 Task: Select location "Mumbai, Maharashtra, India".
Action: Mouse moved to (393, 384)
Screenshot: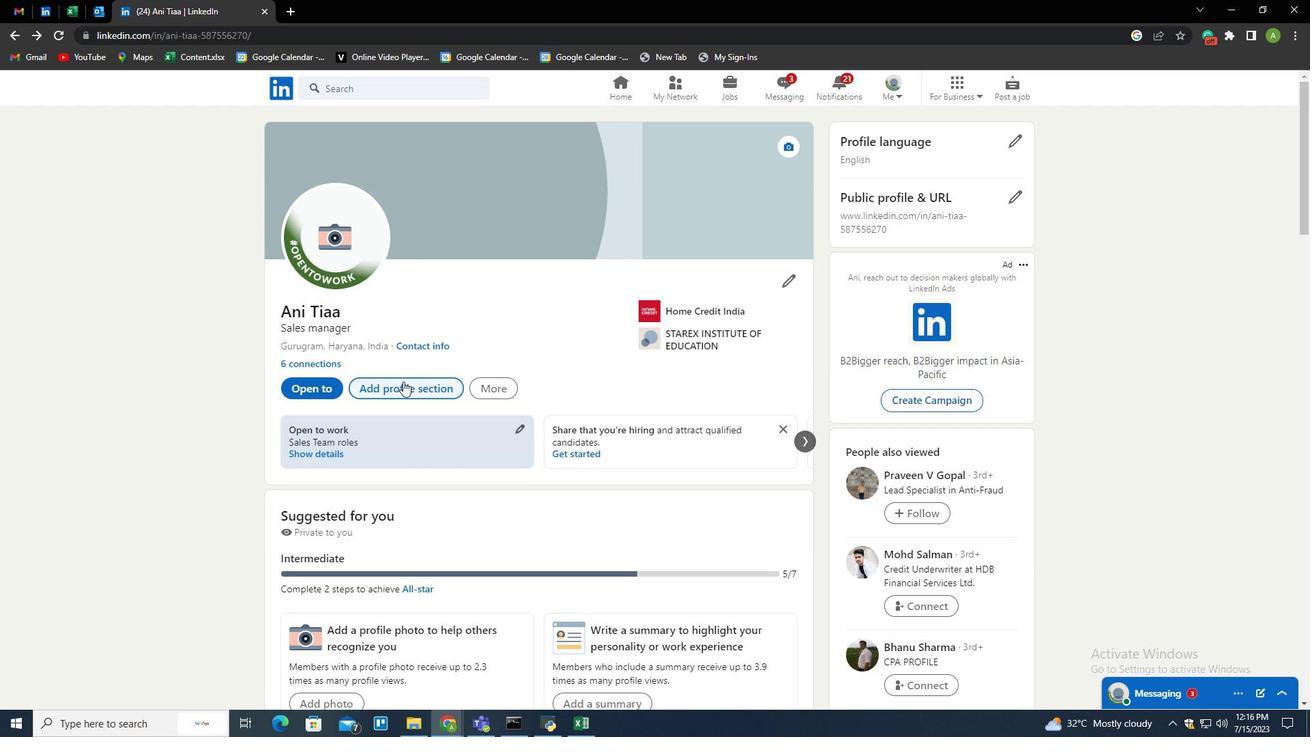 
Action: Mouse pressed left at (393, 384)
Screenshot: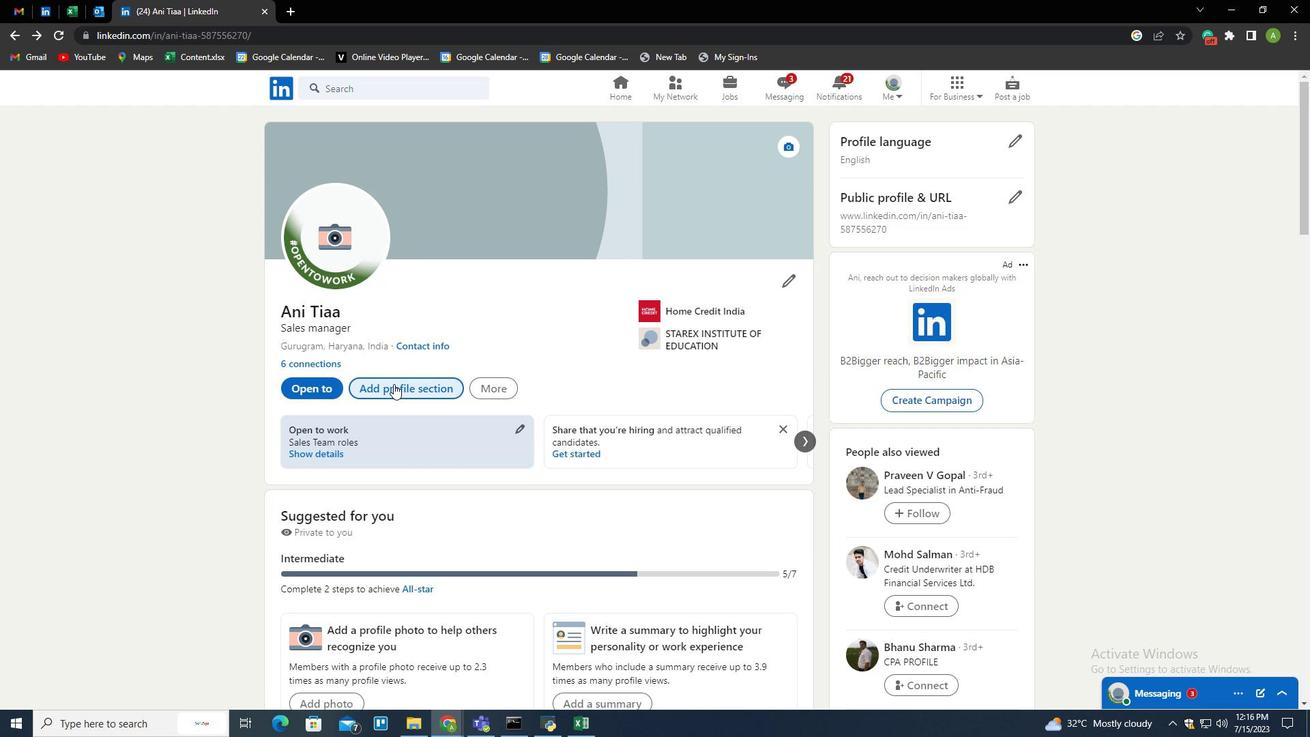 
Action: Mouse moved to (507, 278)
Screenshot: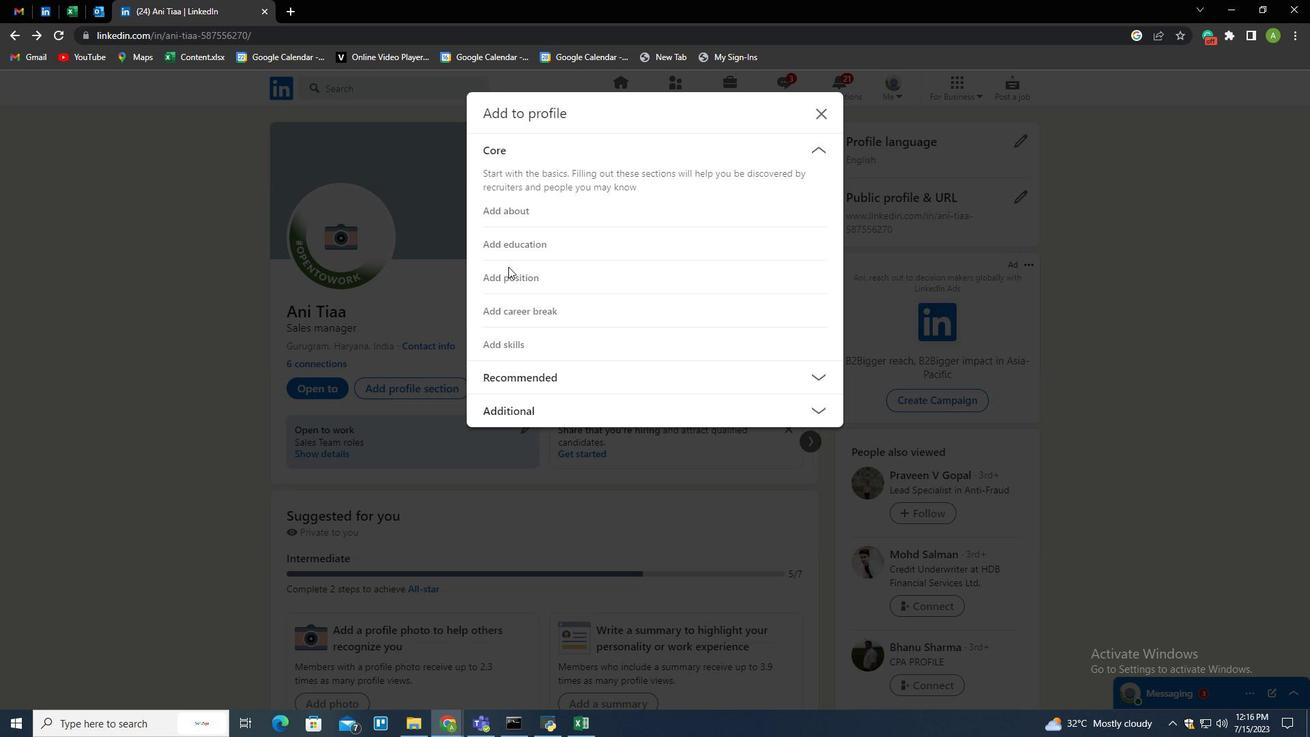 
Action: Mouse pressed left at (507, 278)
Screenshot: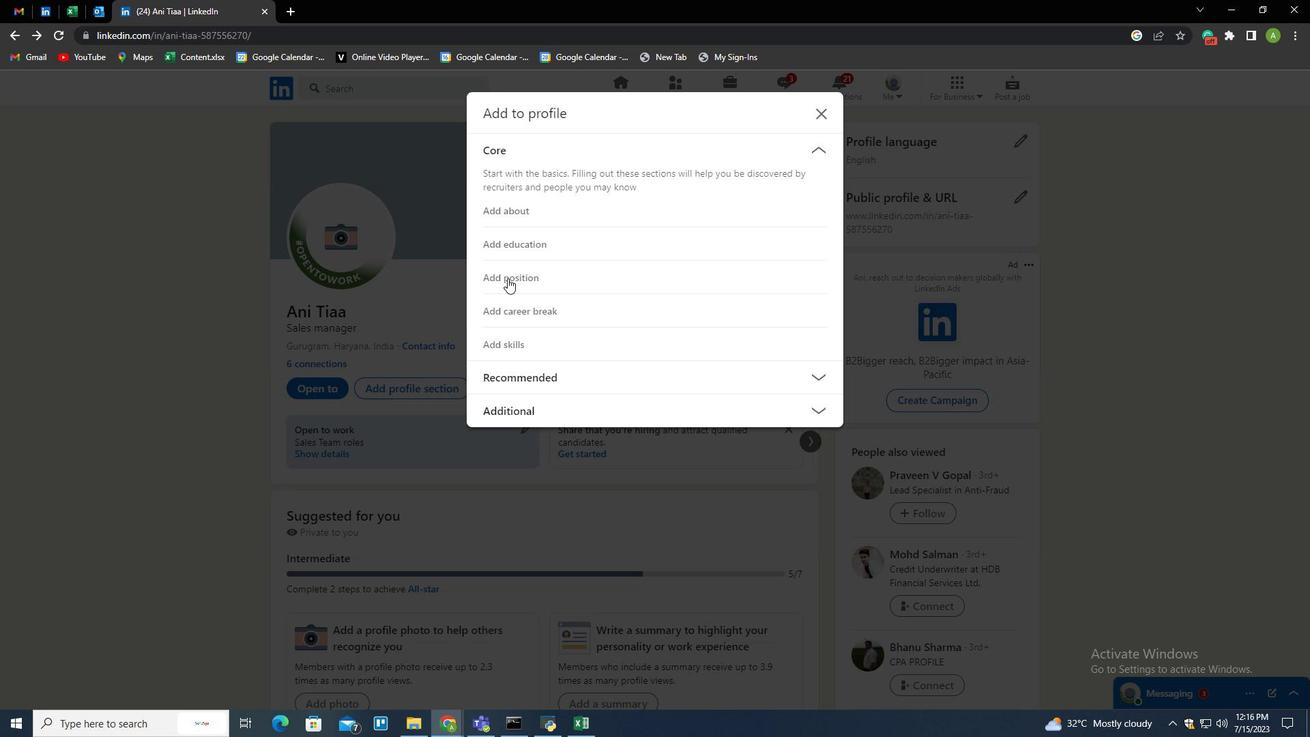 
Action: Mouse moved to (497, 363)
Screenshot: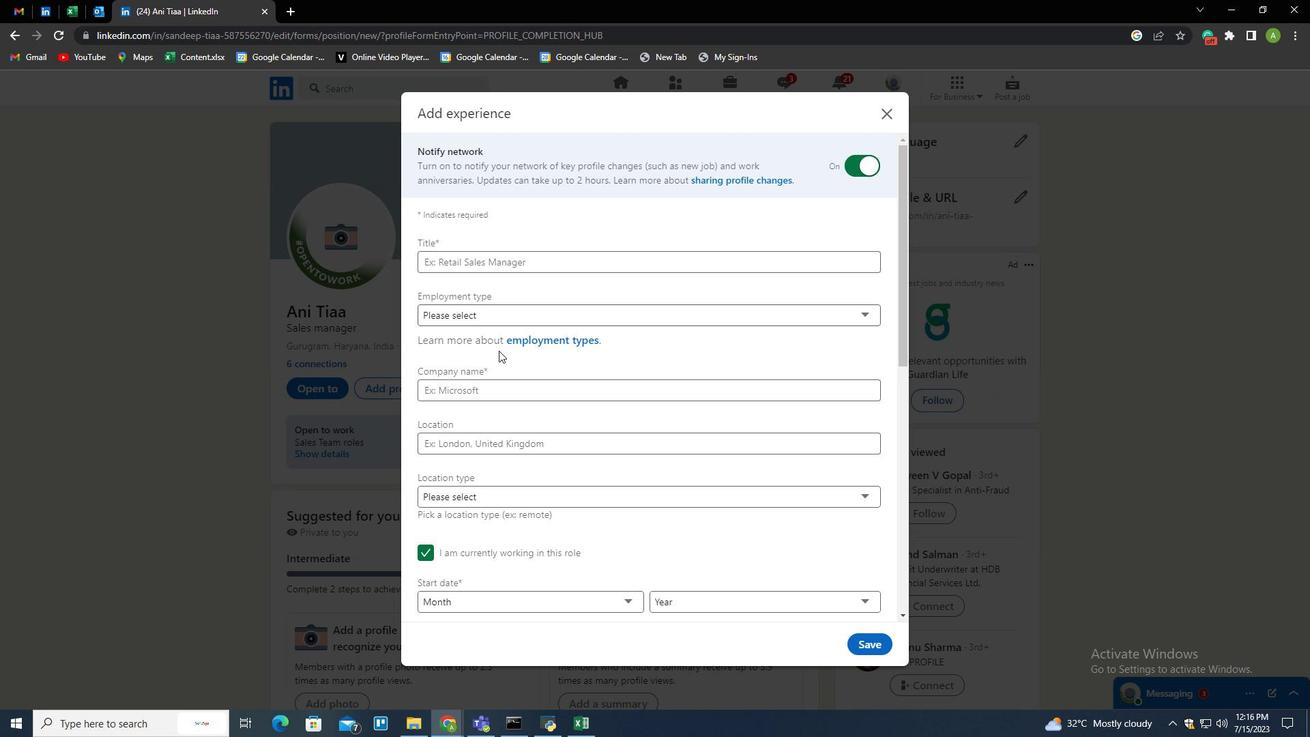 
Action: Mouse scrolled (497, 363) with delta (0, 0)
Screenshot: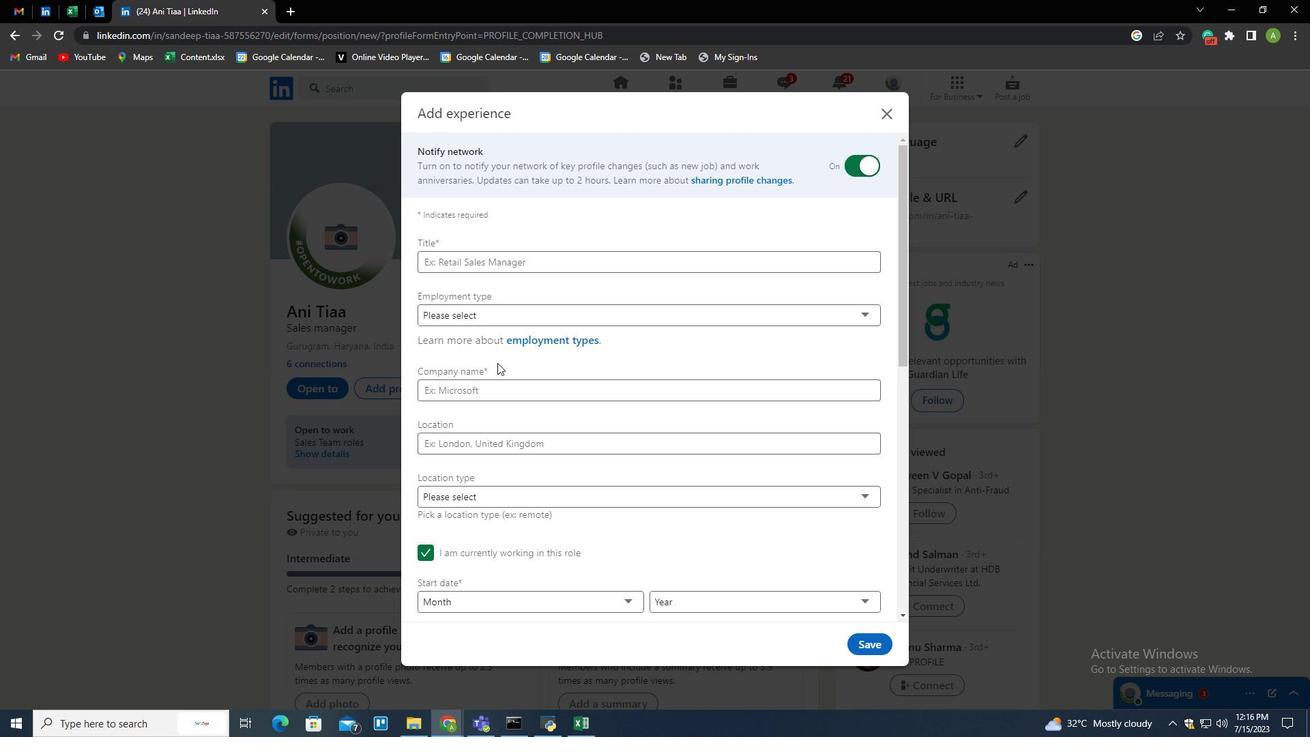 
Action: Mouse scrolled (497, 363) with delta (0, 0)
Screenshot: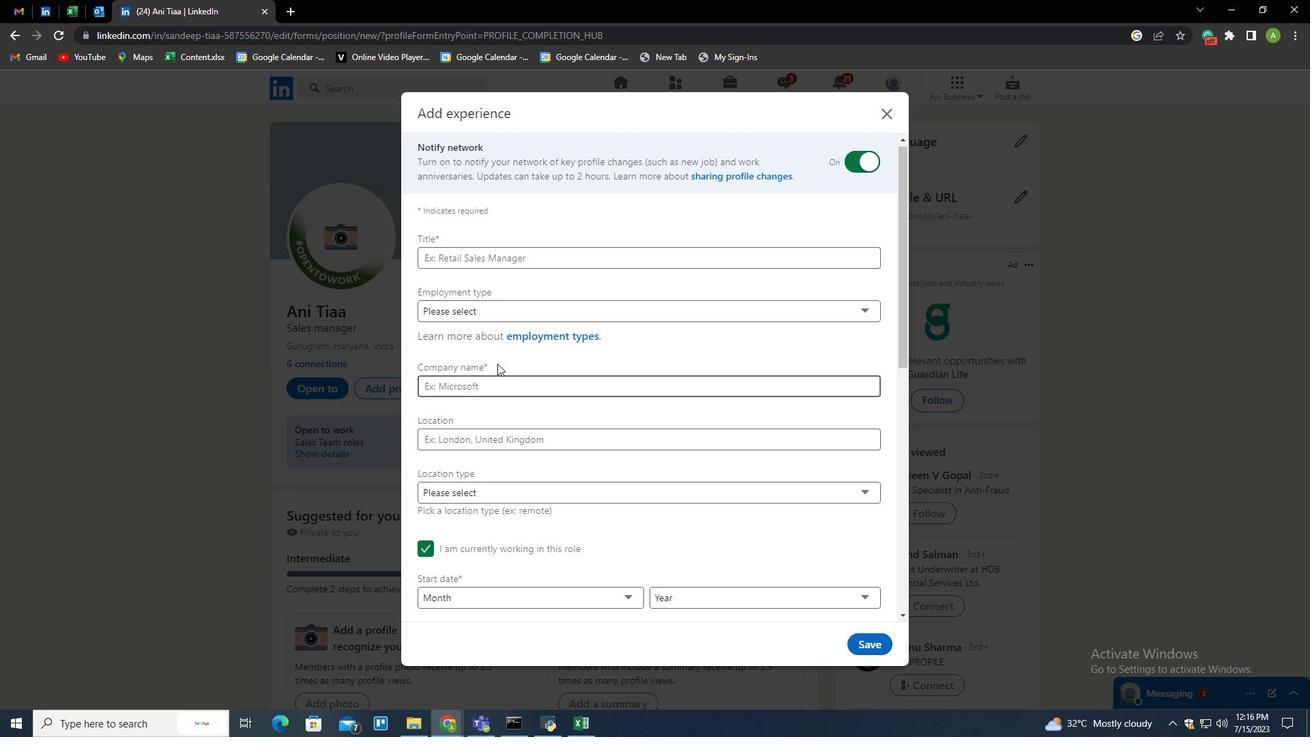 
Action: Mouse moved to (494, 306)
Screenshot: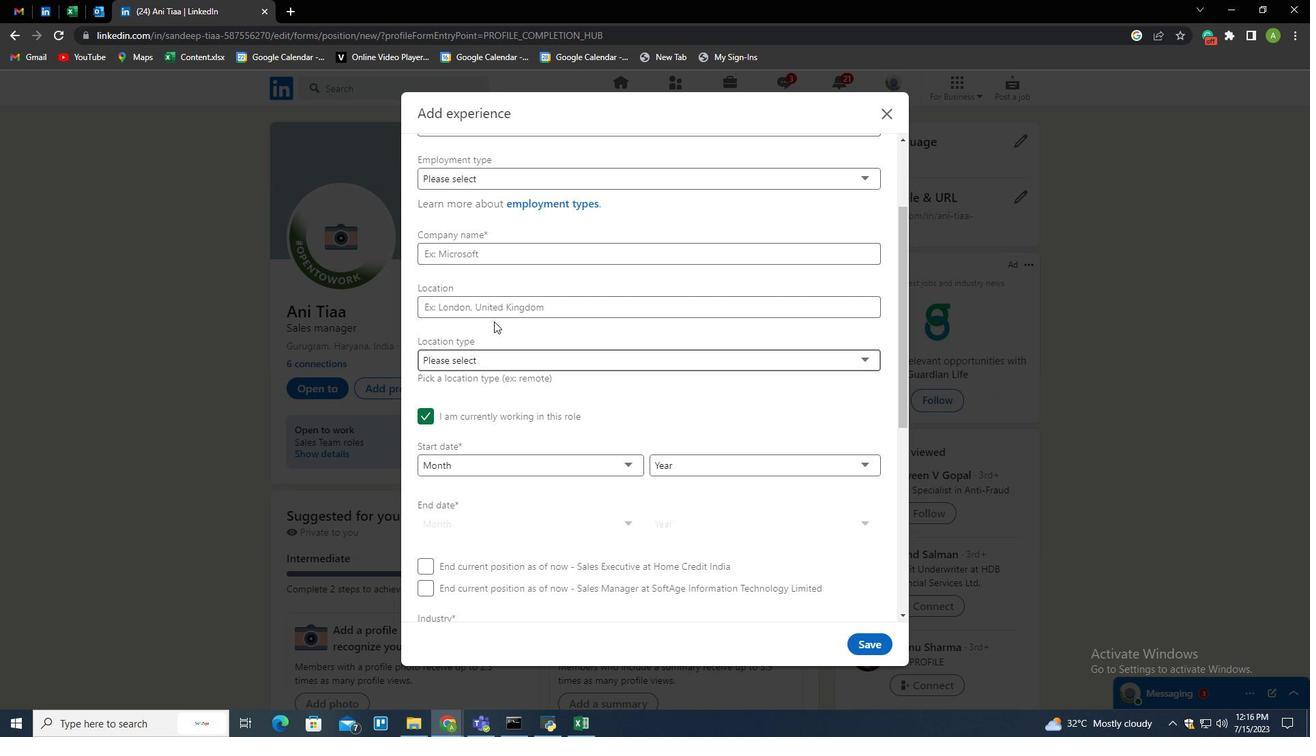 
Action: Mouse pressed left at (494, 306)
Screenshot: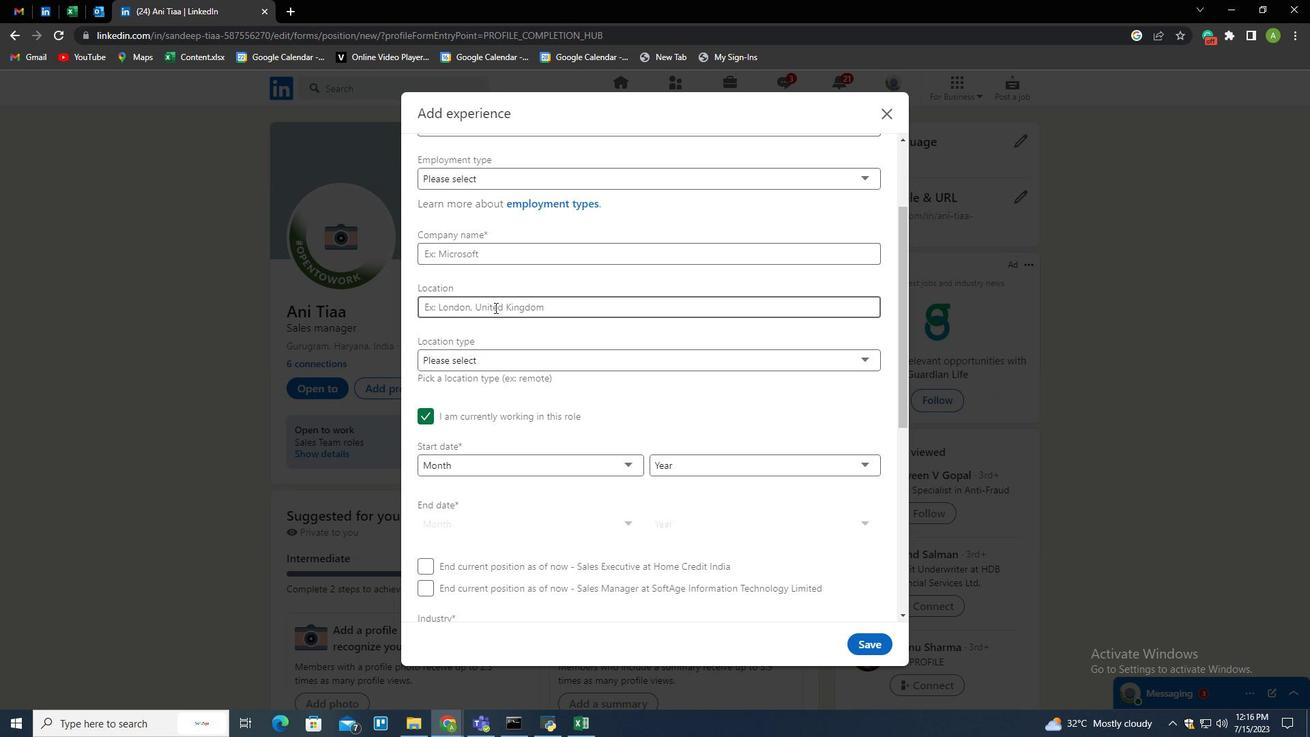 
Action: Key pressed <Key.shift>Mumbai<Key.down><Key.enter>
Screenshot: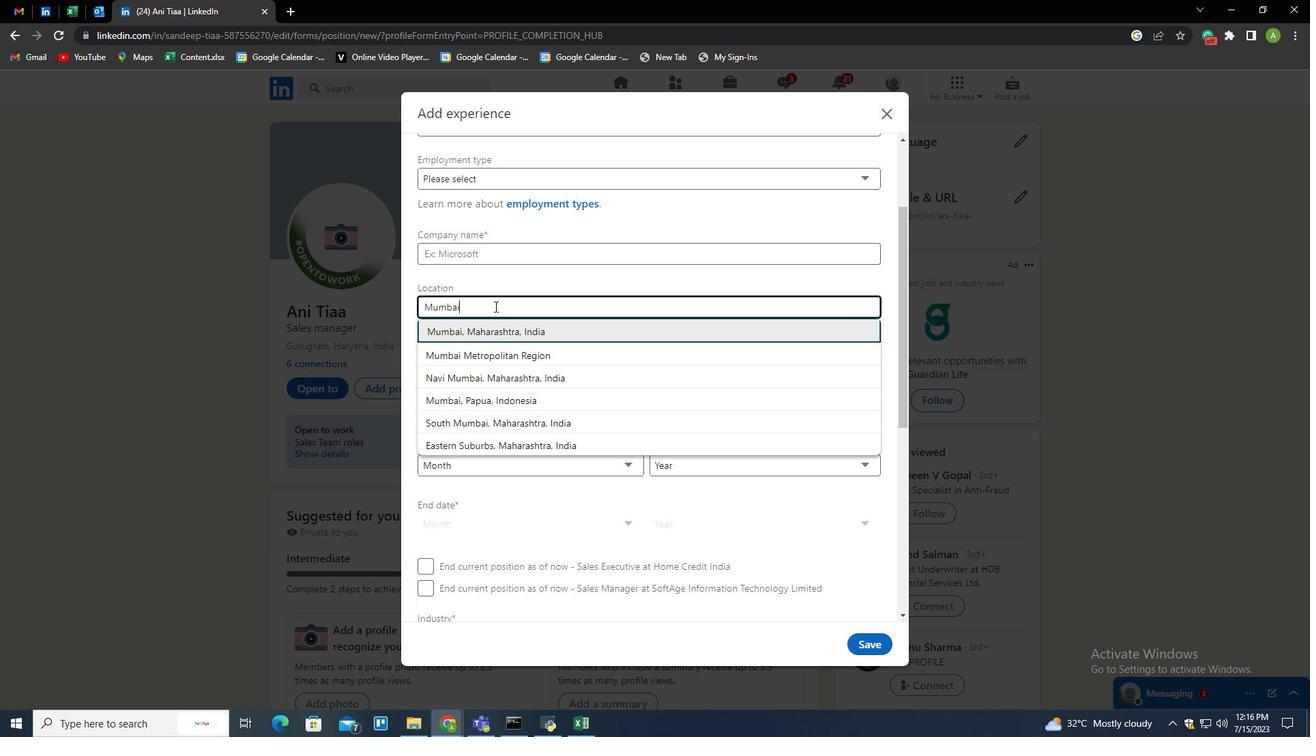 
Action: Mouse moved to (552, 350)
Screenshot: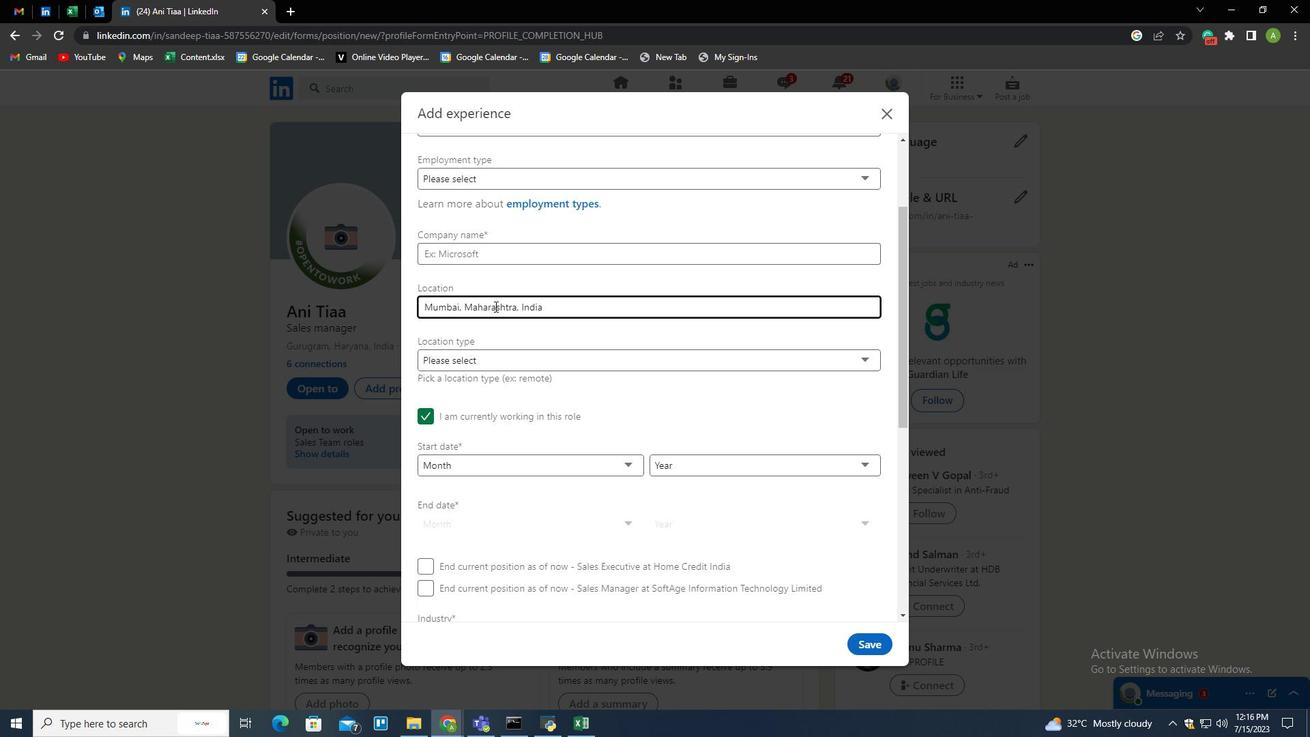
